Task: Help me in understanding how to customize salesforce objects and fields as per requirement through guidance center
Action: Mouse scrolled (505, 159) with delta (0, 0)
Screenshot: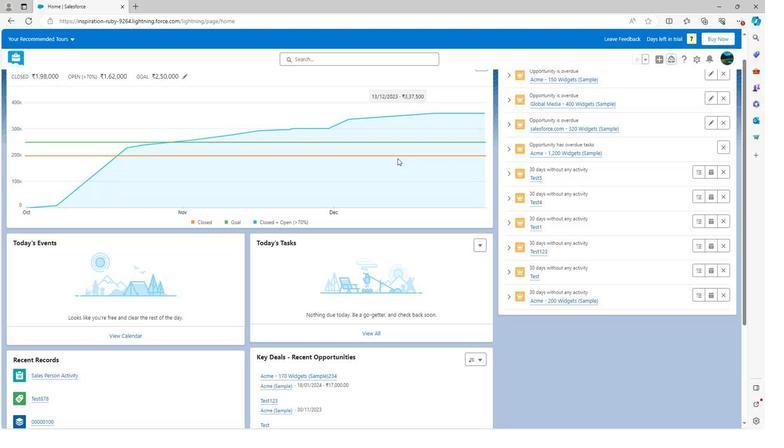 
Action: Mouse scrolled (505, 159) with delta (0, 0)
Screenshot: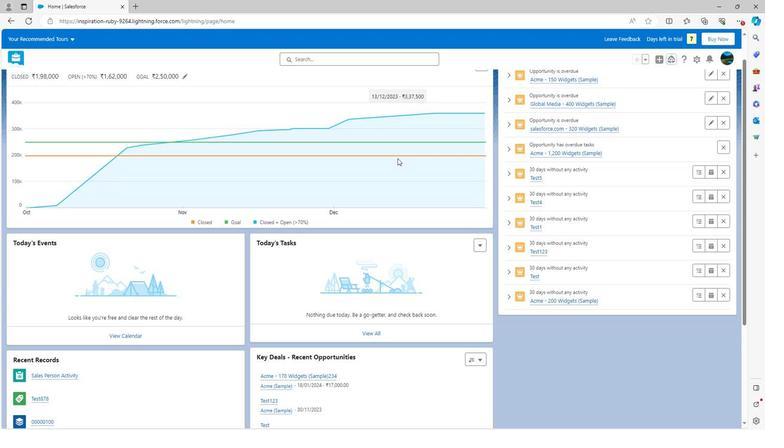 
Action: Mouse scrolled (505, 159) with delta (0, 0)
Screenshot: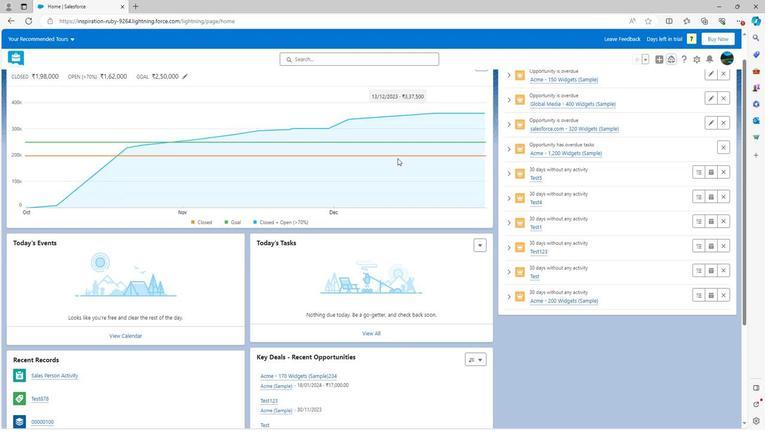 
Action: Mouse scrolled (505, 159) with delta (0, 0)
Screenshot: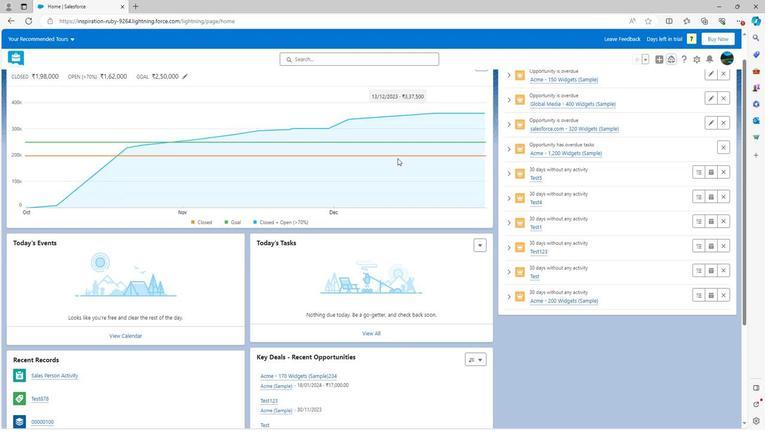 
Action: Mouse scrolled (505, 160) with delta (0, 0)
Screenshot: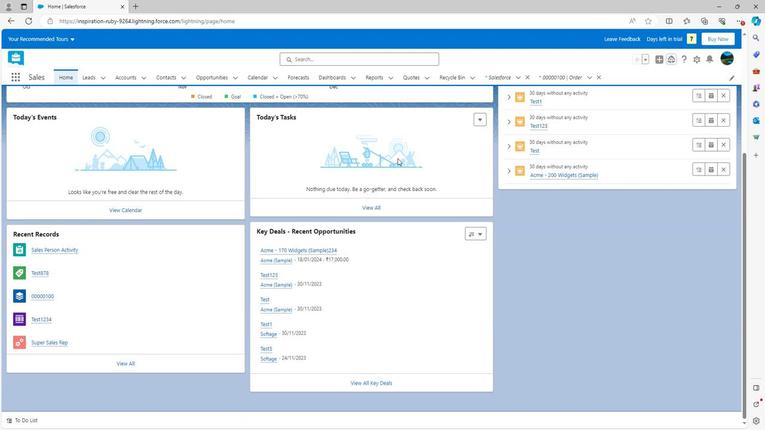 
Action: Mouse scrolled (505, 160) with delta (0, 0)
Screenshot: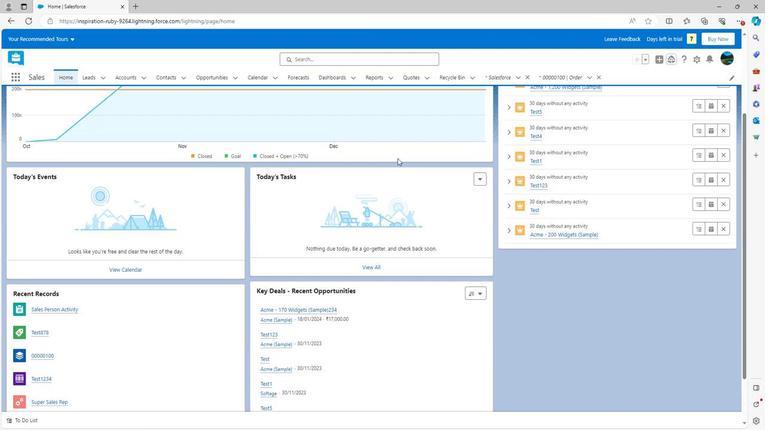 
Action: Mouse scrolled (505, 160) with delta (0, 0)
Screenshot: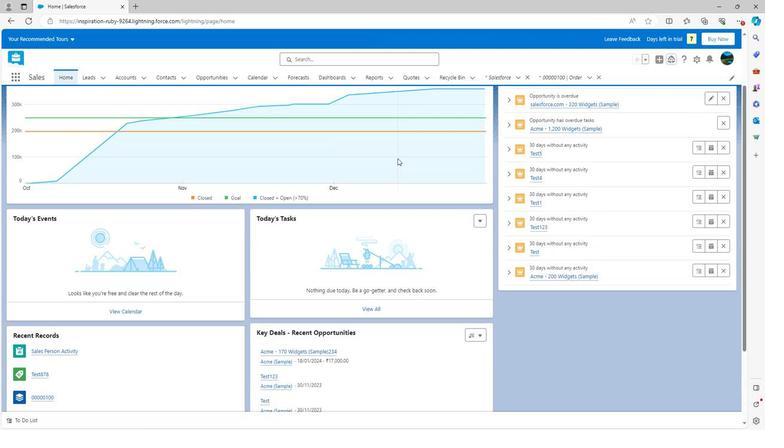
Action: Mouse scrolled (505, 160) with delta (0, 0)
Screenshot: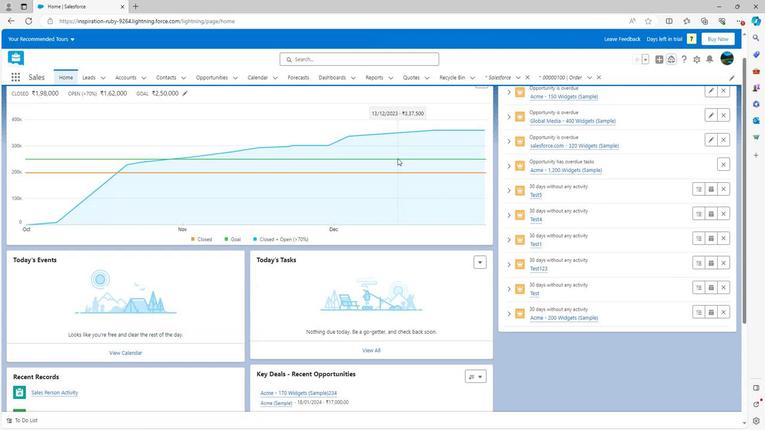 
Action: Mouse moved to (664, 57)
Screenshot: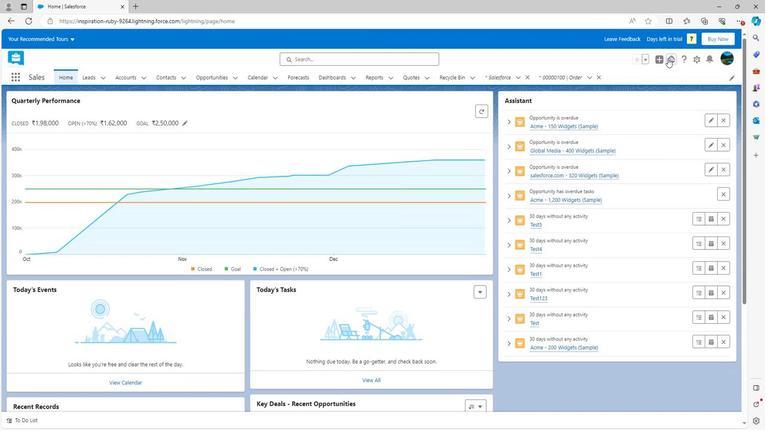 
Action: Mouse pressed left at (664, 57)
Screenshot: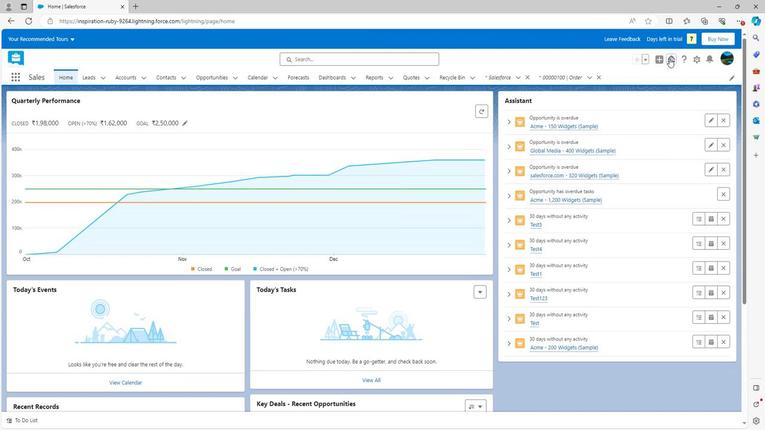 
Action: Mouse moved to (678, 117)
Screenshot: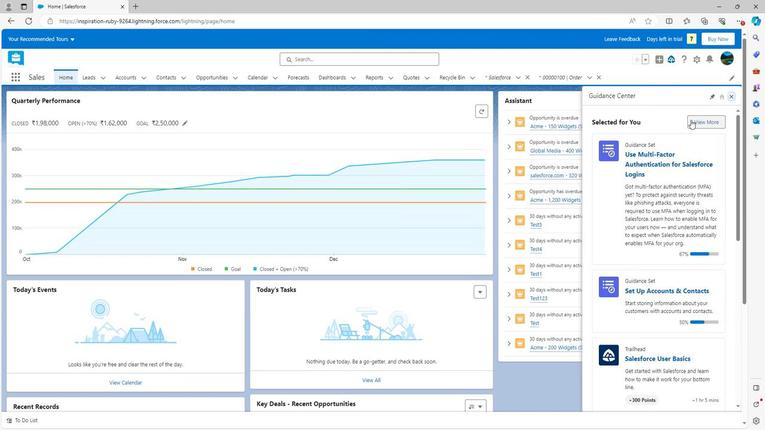 
Action: Mouse pressed left at (678, 117)
Screenshot: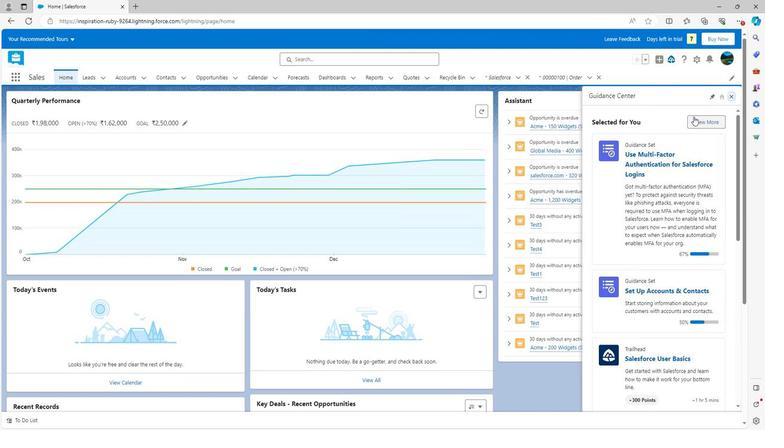 
Action: Mouse moved to (658, 199)
Screenshot: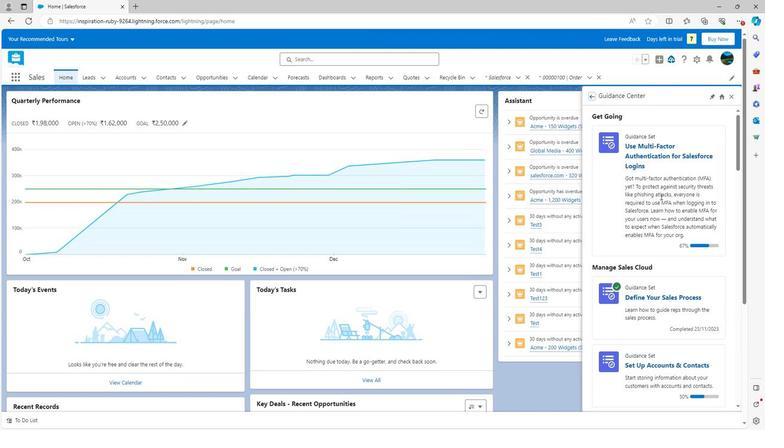 
Action: Mouse scrolled (658, 198) with delta (0, 0)
Screenshot: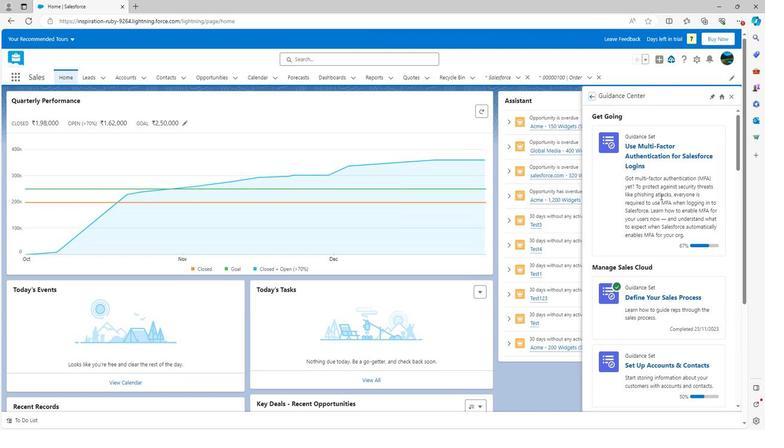 
Action: Mouse scrolled (658, 198) with delta (0, 0)
Screenshot: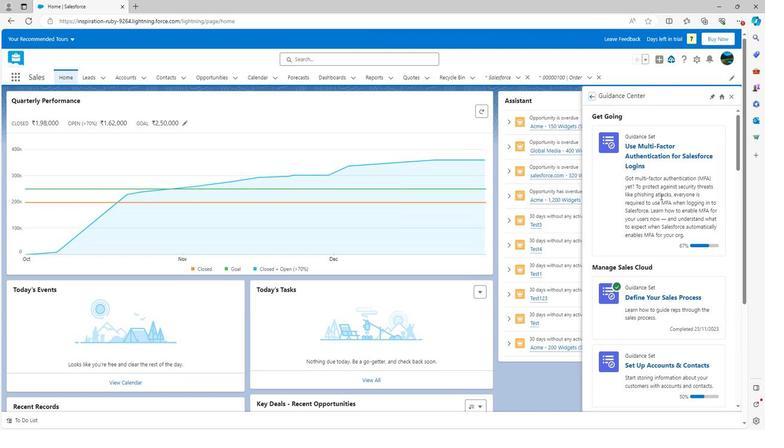 
Action: Mouse scrolled (658, 198) with delta (0, 0)
Screenshot: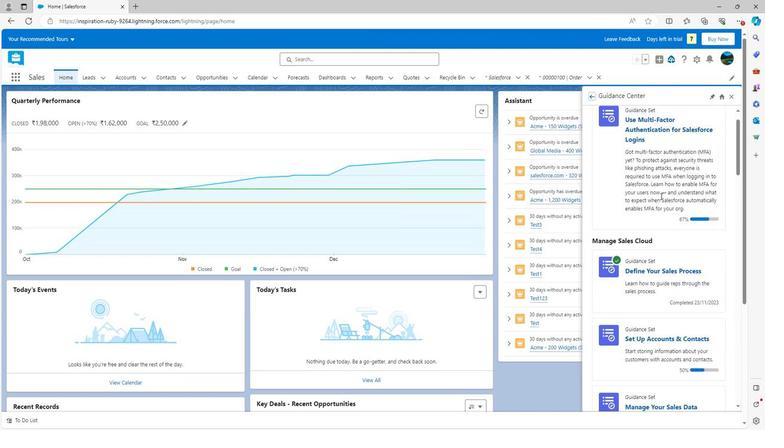 
Action: Mouse scrolled (658, 198) with delta (0, 0)
Screenshot: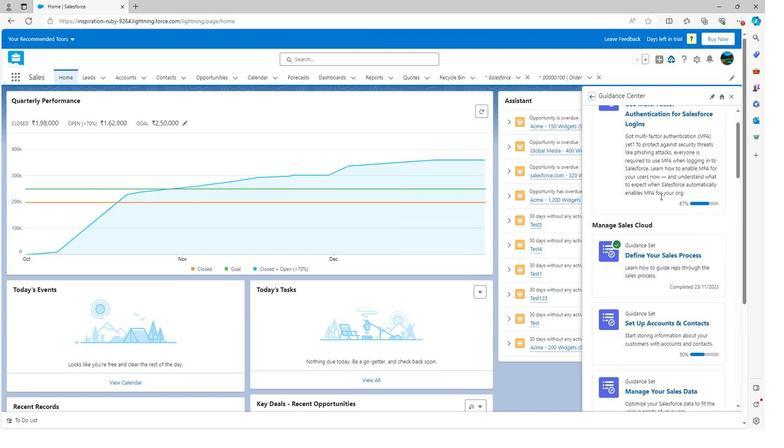 
Action: Mouse scrolled (658, 198) with delta (0, 0)
Screenshot: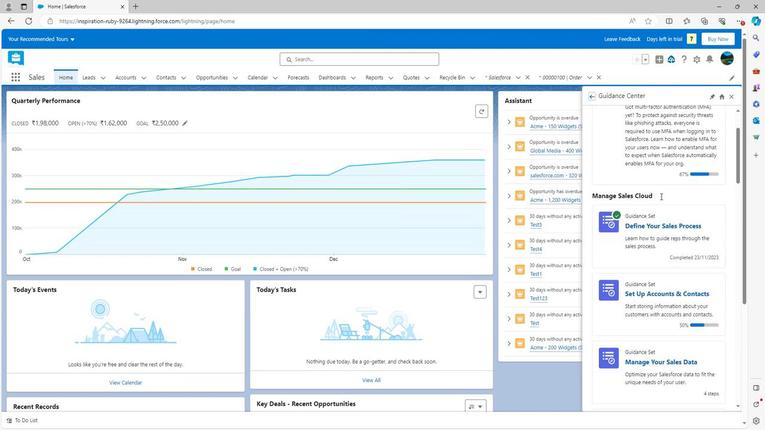 
Action: Mouse scrolled (658, 198) with delta (0, 0)
Screenshot: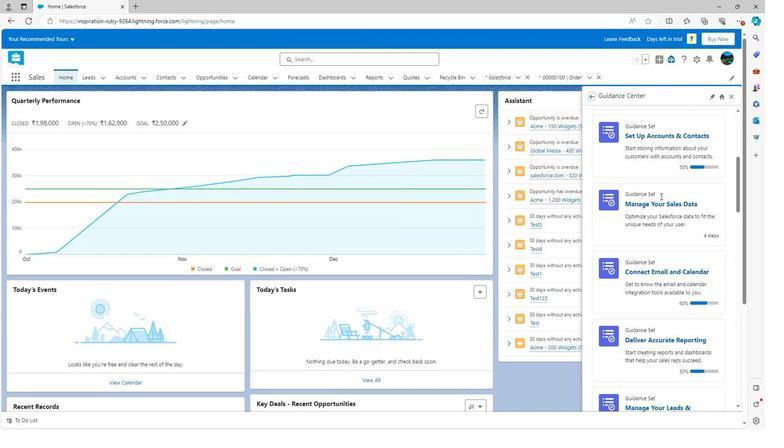 
Action: Mouse scrolled (658, 198) with delta (0, 0)
Screenshot: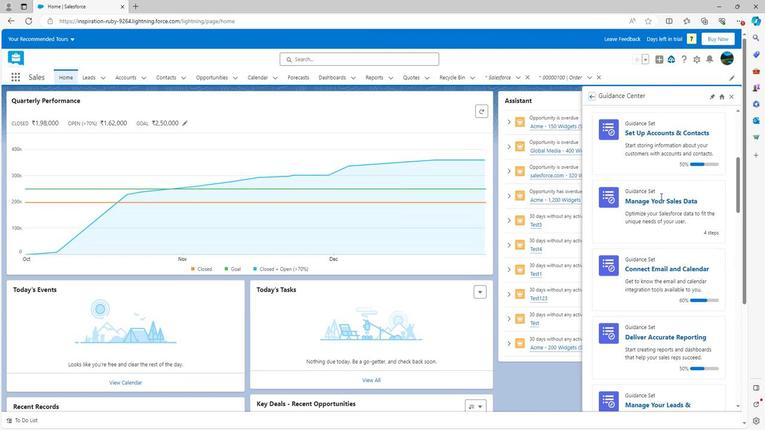 
Action: Mouse scrolled (658, 198) with delta (0, 0)
Screenshot: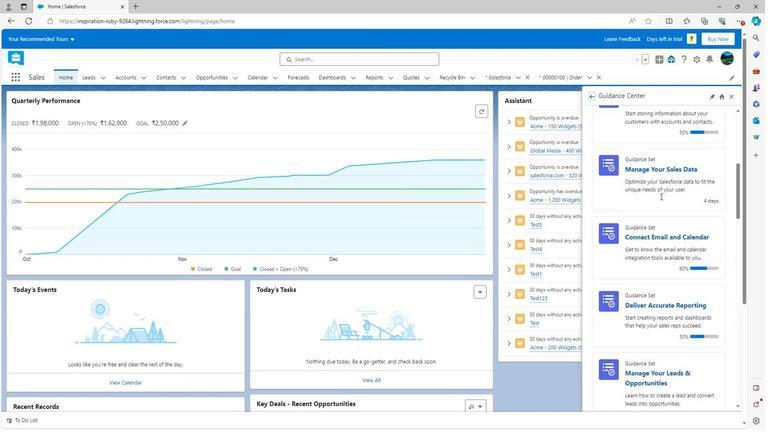 
Action: Mouse scrolled (658, 198) with delta (0, 0)
Screenshot: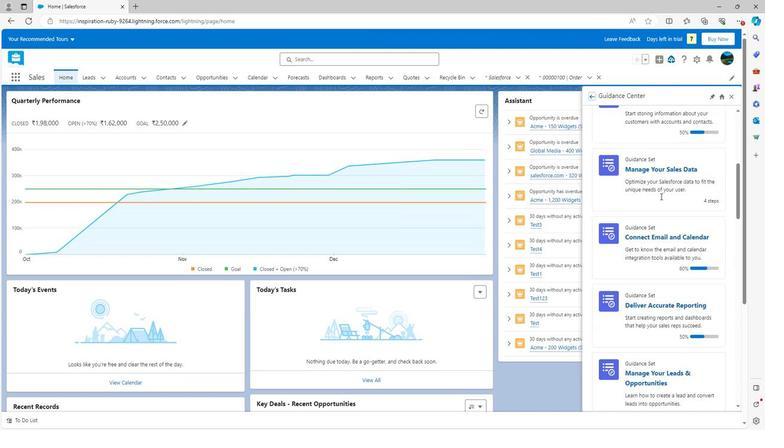 
Action: Mouse scrolled (658, 198) with delta (0, 0)
Screenshot: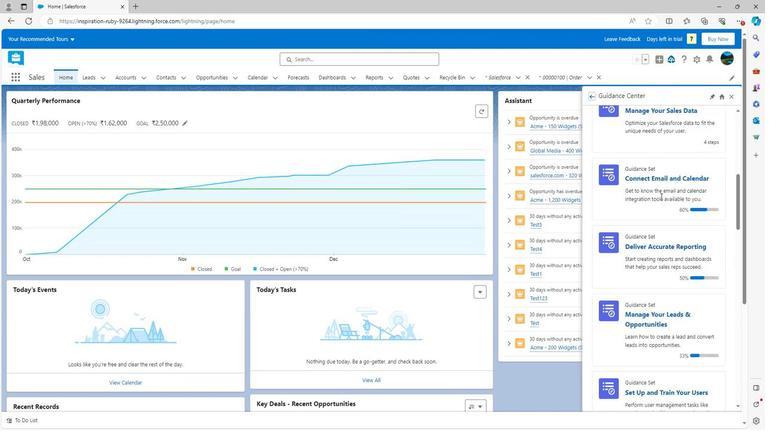 
Action: Mouse scrolled (658, 198) with delta (0, 0)
Screenshot: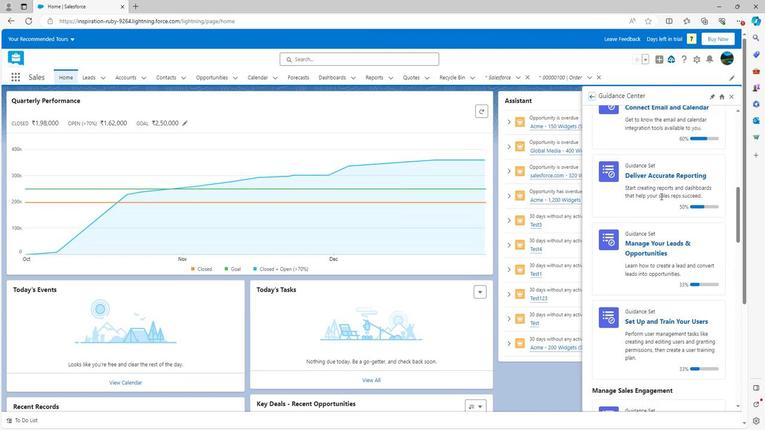 
Action: Mouse scrolled (658, 198) with delta (0, 0)
Screenshot: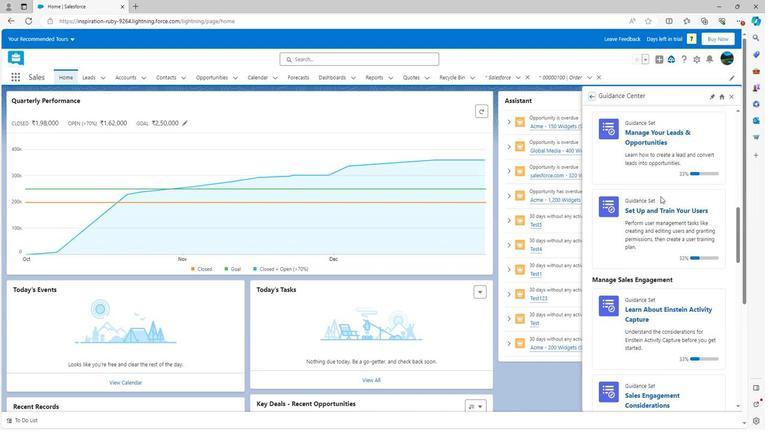 
Action: Mouse scrolled (658, 198) with delta (0, 0)
Screenshot: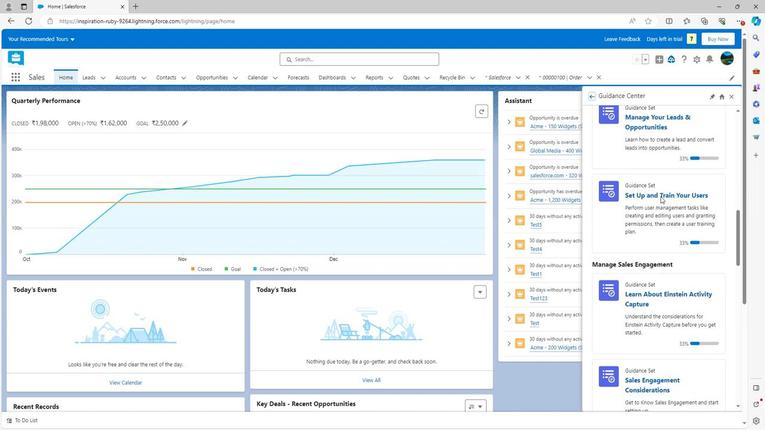 
Action: Mouse scrolled (658, 198) with delta (0, 0)
Screenshot: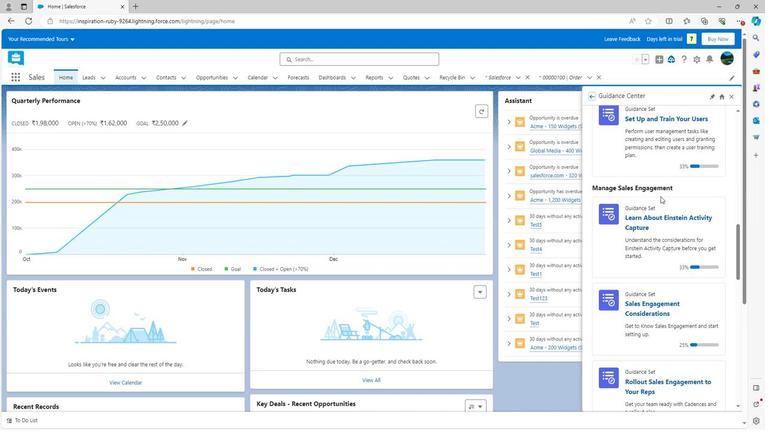 
Action: Mouse scrolled (658, 198) with delta (0, 0)
Screenshot: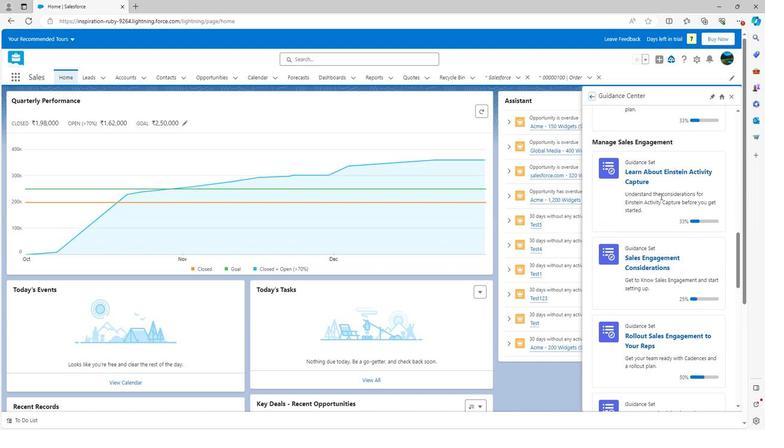 
Action: Mouse scrolled (658, 198) with delta (0, 0)
Screenshot: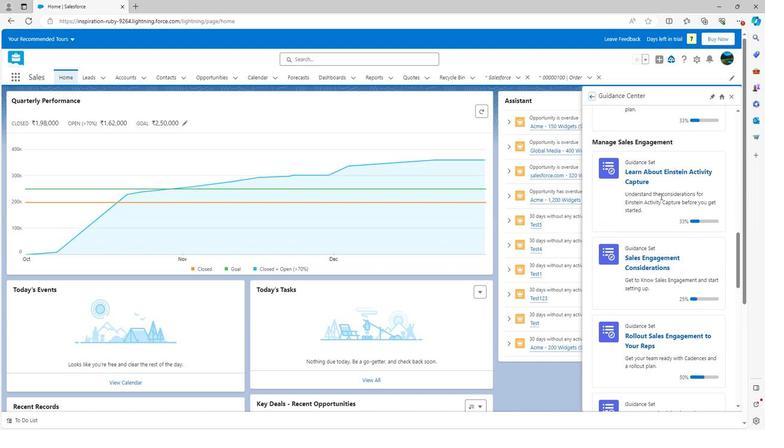 
Action: Mouse scrolled (658, 198) with delta (0, 0)
Screenshot: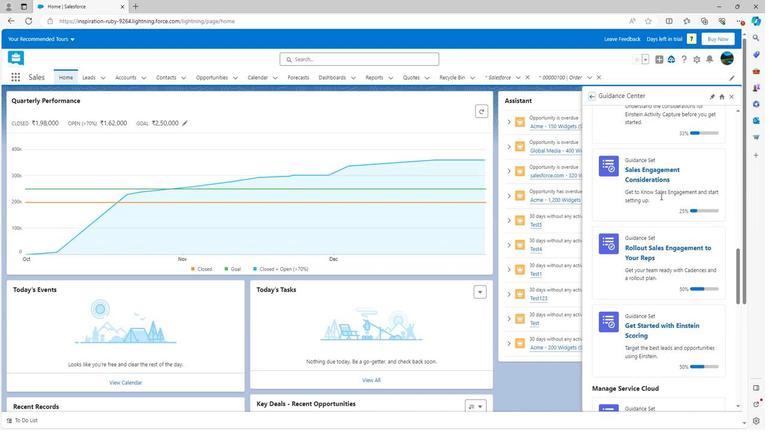 
Action: Mouse scrolled (658, 198) with delta (0, 0)
Screenshot: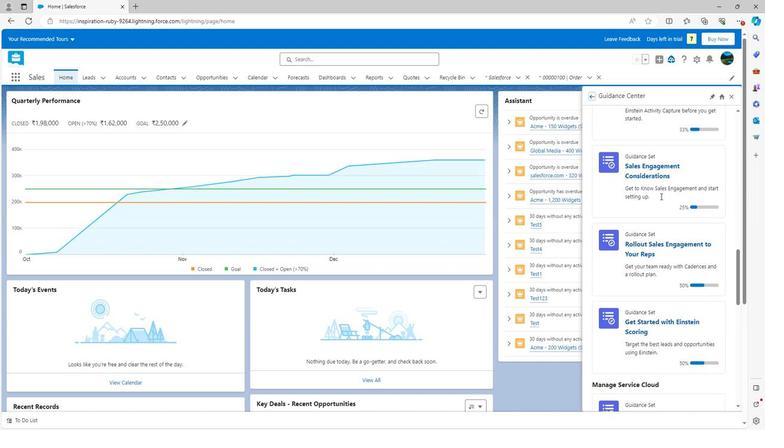 
Action: Mouse scrolled (658, 198) with delta (0, 0)
Screenshot: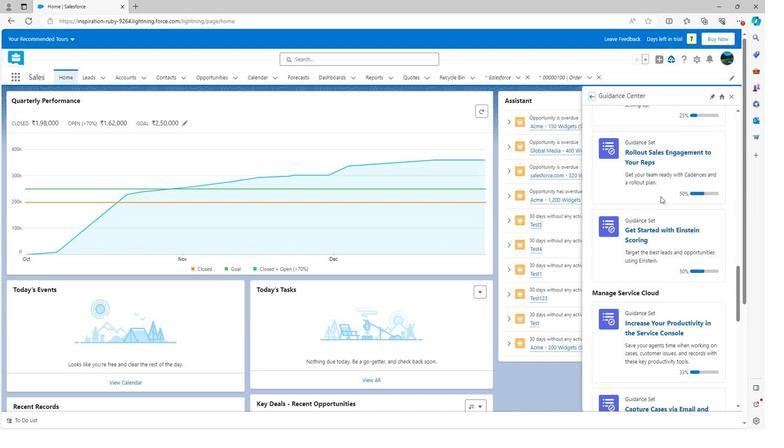 
Action: Mouse scrolled (658, 198) with delta (0, 0)
Screenshot: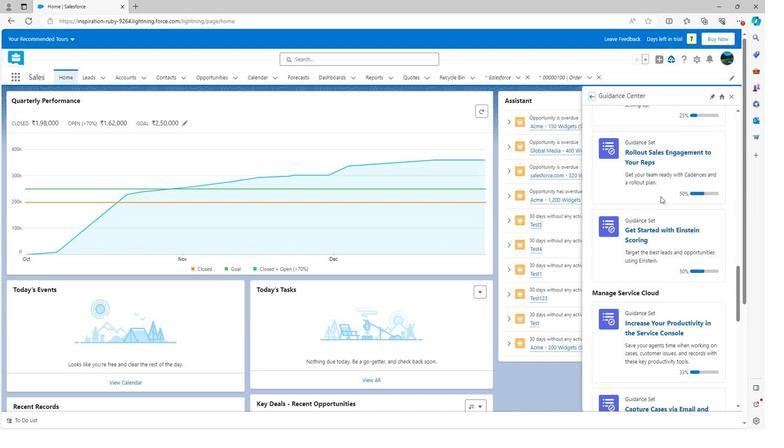 
Action: Mouse scrolled (658, 198) with delta (0, 0)
Screenshot: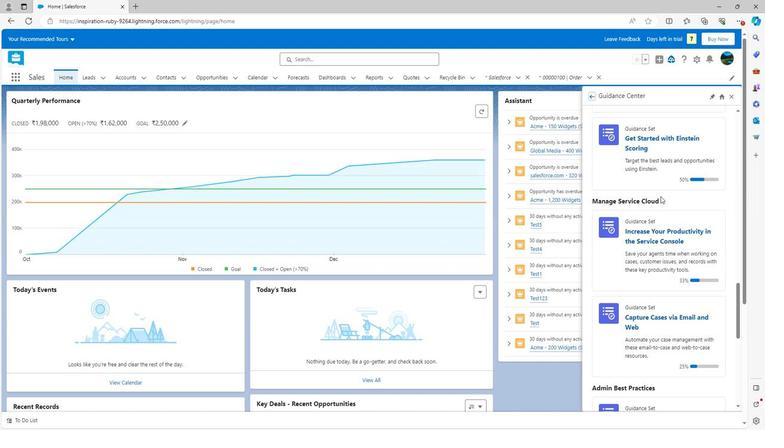 
Action: Mouse scrolled (658, 198) with delta (0, 0)
Screenshot: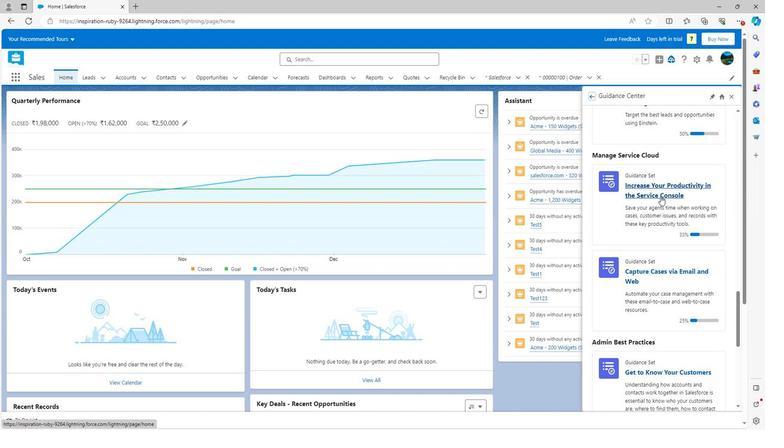 
Action: Mouse scrolled (658, 198) with delta (0, 0)
Screenshot: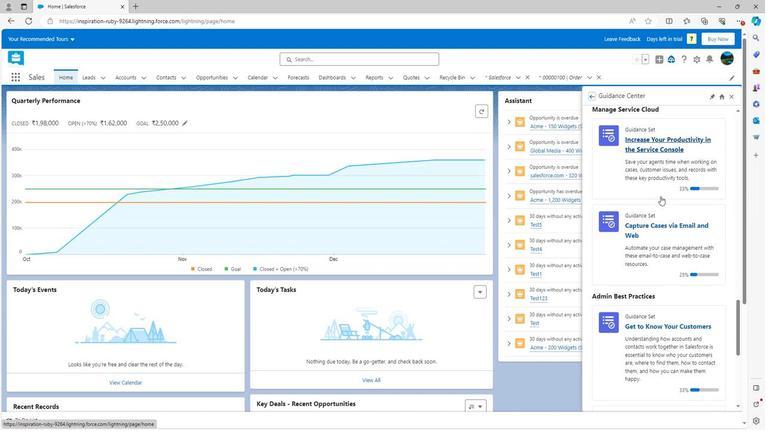 
Action: Mouse scrolled (658, 198) with delta (0, 0)
Screenshot: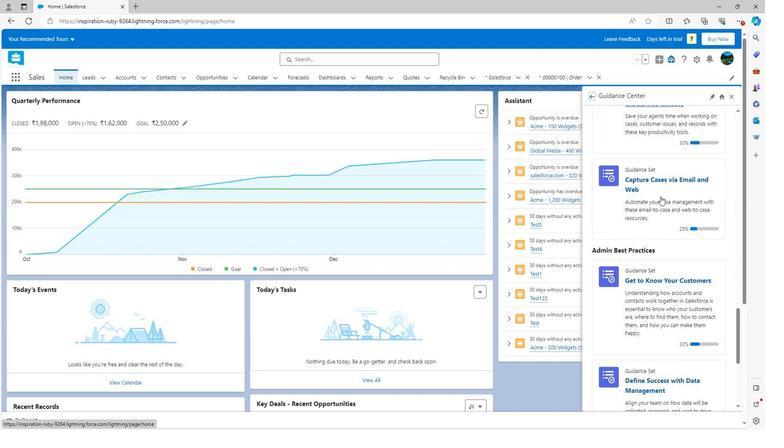 
Action: Mouse scrolled (658, 198) with delta (0, 0)
Screenshot: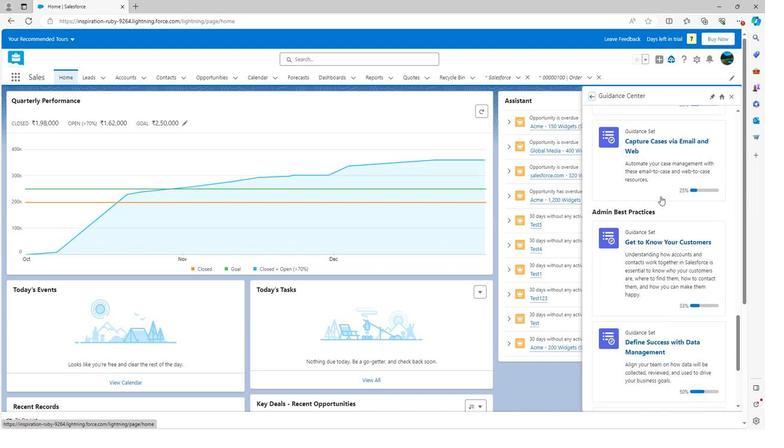
Action: Mouse scrolled (658, 198) with delta (0, 0)
Screenshot: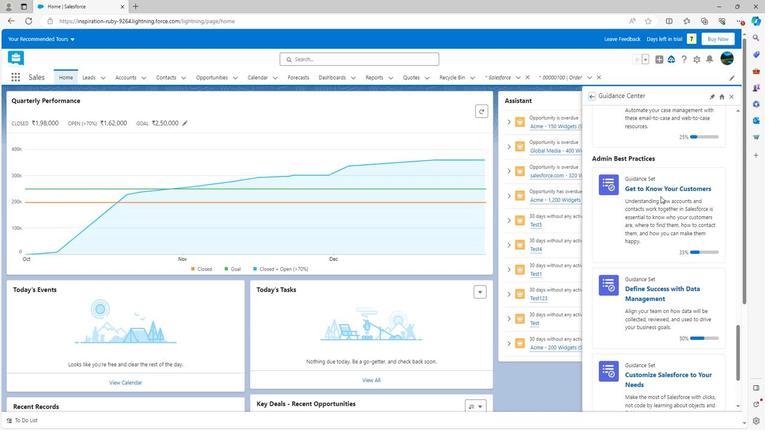 
Action: Mouse scrolled (658, 198) with delta (0, 0)
Screenshot: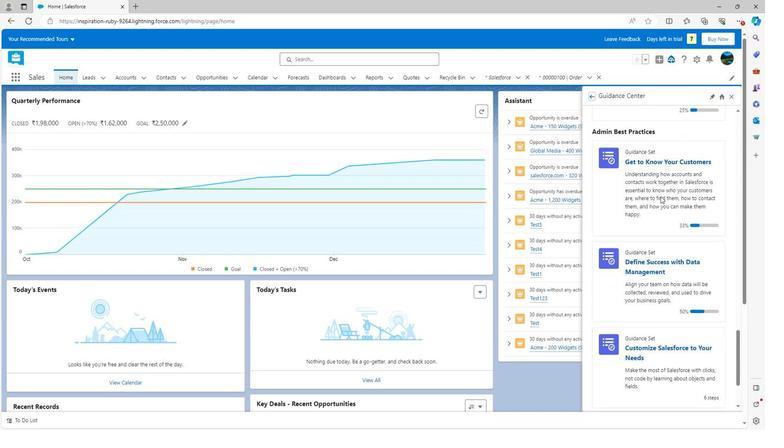 
Action: Mouse scrolled (658, 198) with delta (0, 0)
Screenshot: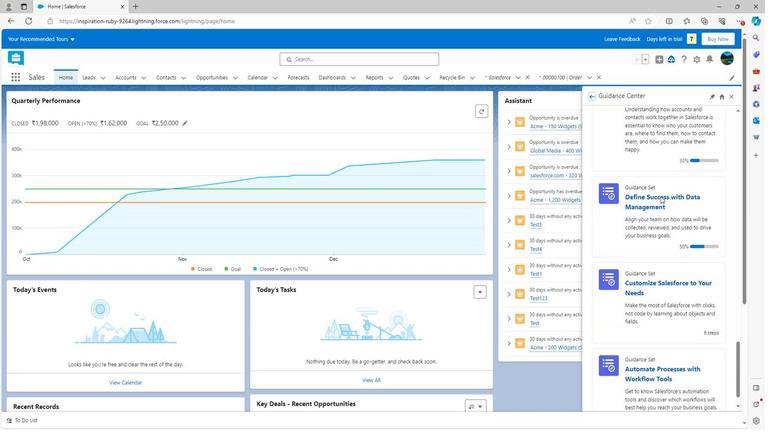 
Action: Mouse scrolled (658, 198) with delta (0, 0)
Screenshot: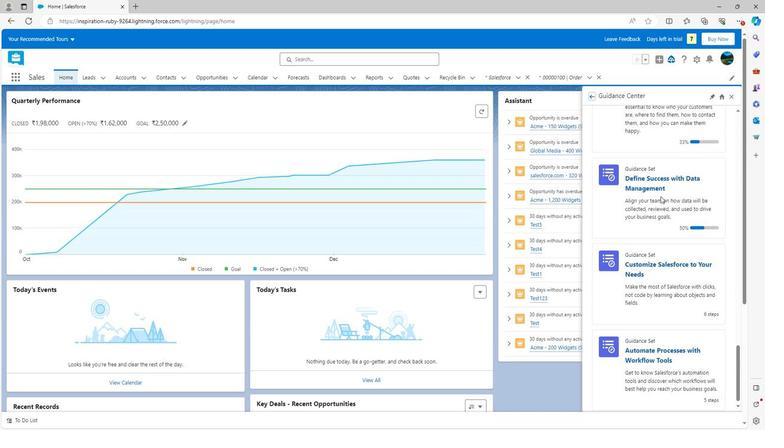 
Action: Mouse scrolled (658, 198) with delta (0, 0)
Screenshot: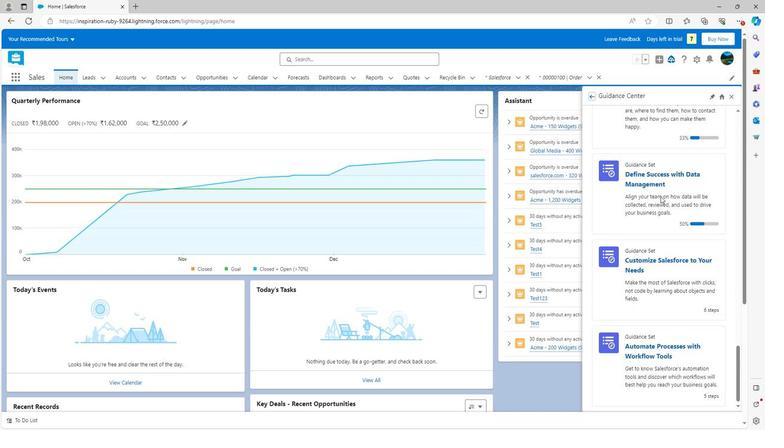 
Action: Mouse moved to (657, 261)
Screenshot: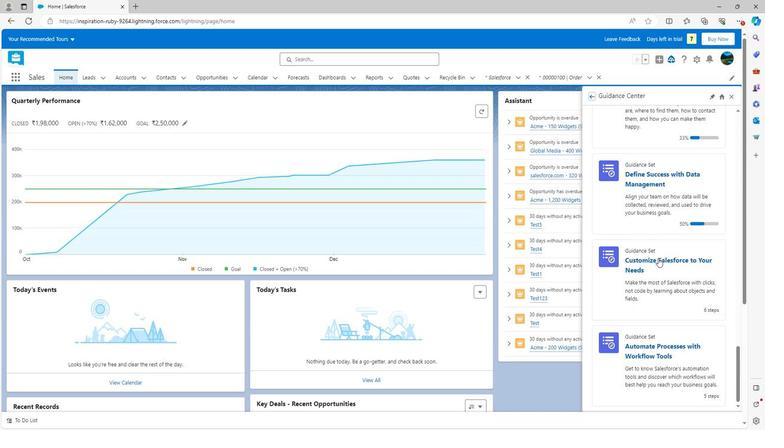 
Action: Mouse pressed left at (657, 261)
Screenshot: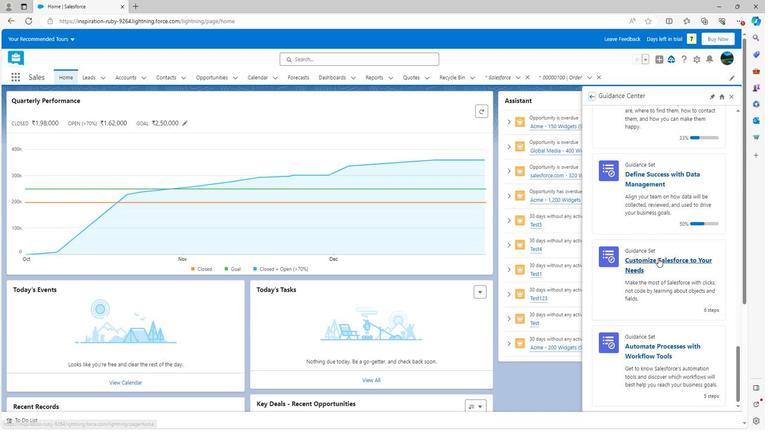 
Action: Mouse moved to (634, 236)
Screenshot: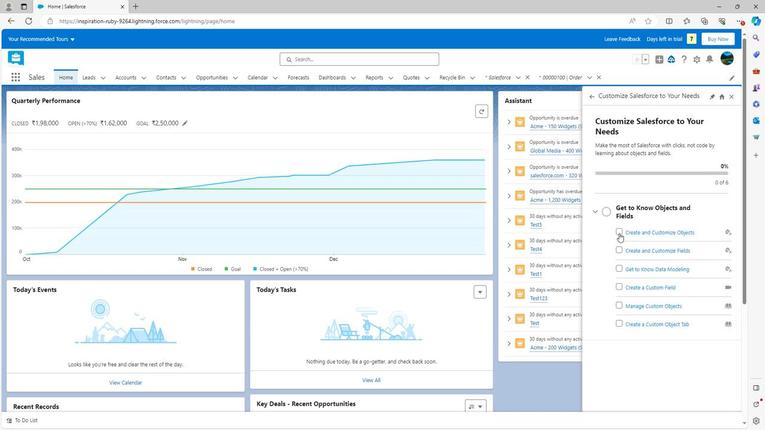 
Action: Mouse pressed left at (634, 236)
Screenshot: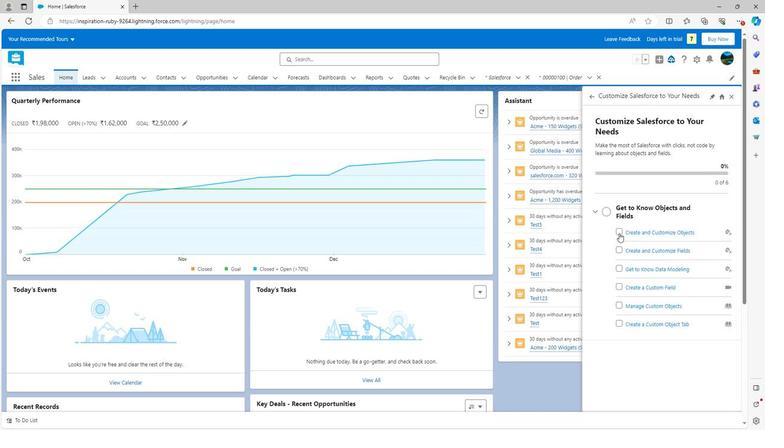 
Action: Mouse moved to (635, 252)
Screenshot: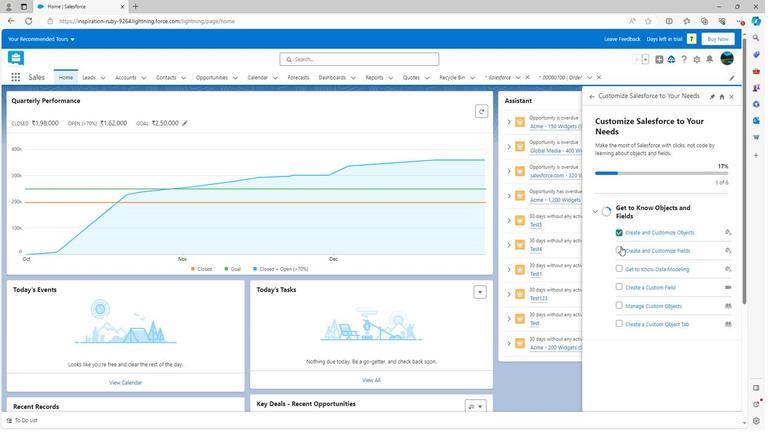 
Action: Mouse pressed left at (635, 252)
Screenshot: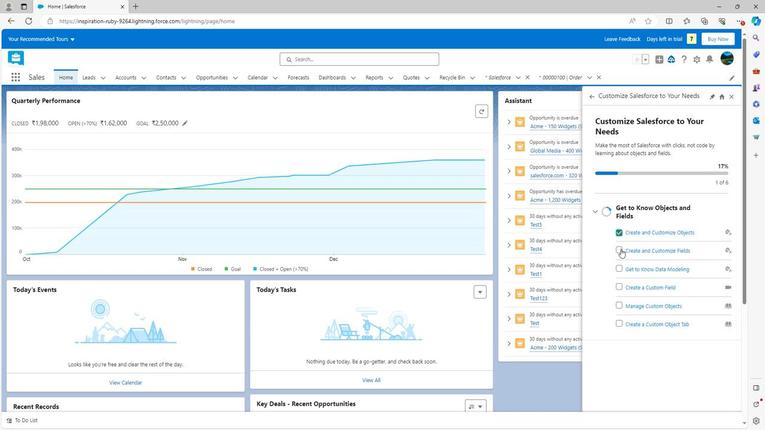 
Action: Mouse moved to (618, 97)
Screenshot: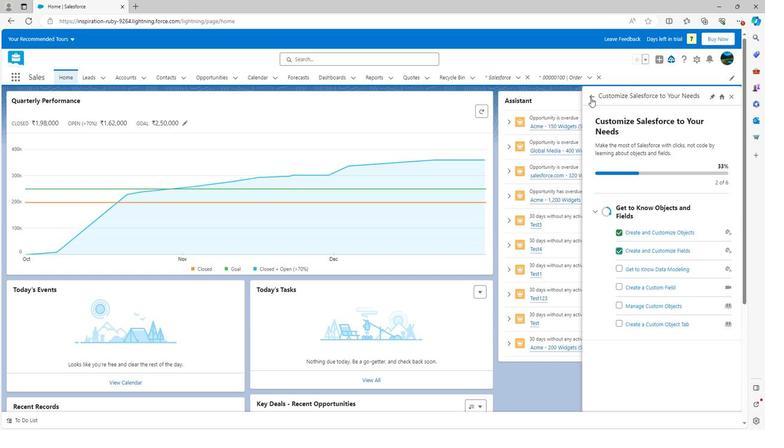 
Action: Mouse pressed left at (618, 97)
Screenshot: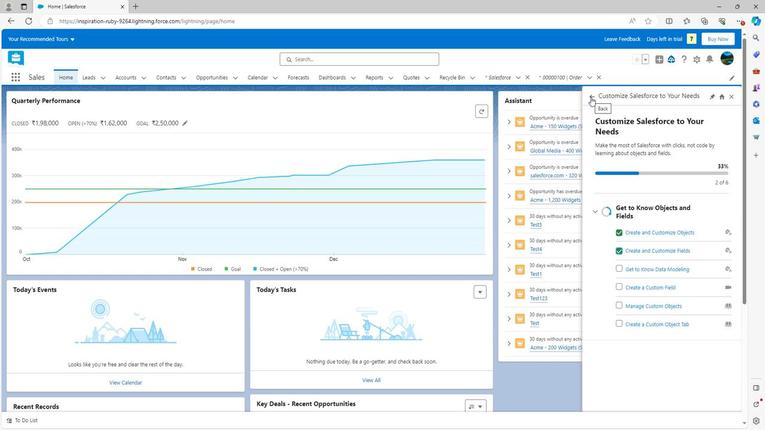 
Action: Mouse moved to (699, 98)
Screenshot: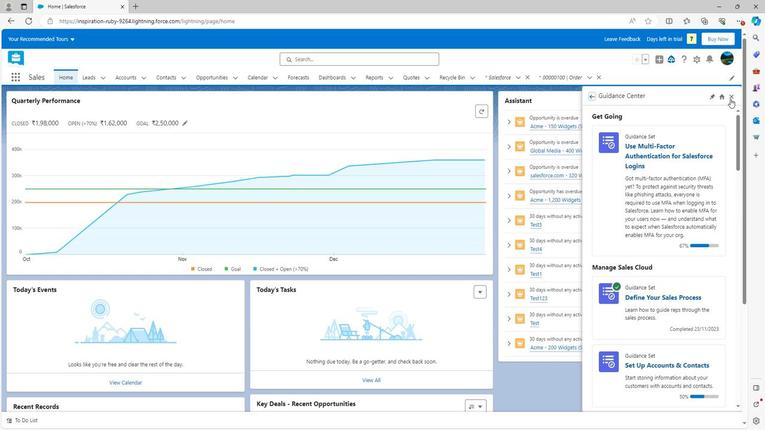 
